 Task: Show the option for the mobile.
Action: Mouse moved to (736, 85)
Screenshot: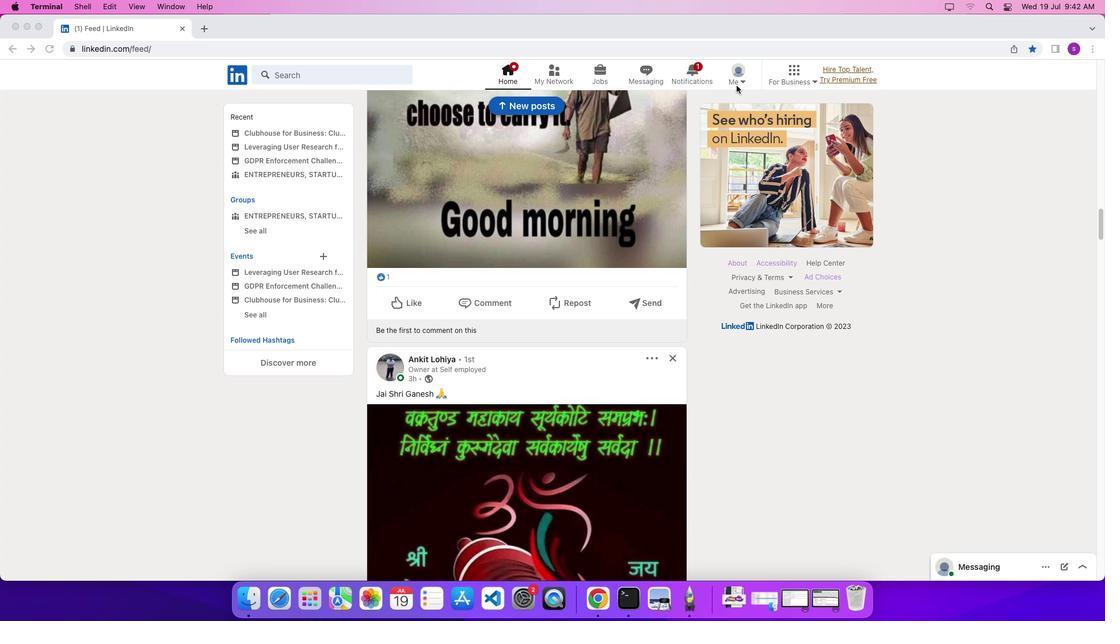 
Action: Mouse pressed left at (736, 85)
Screenshot: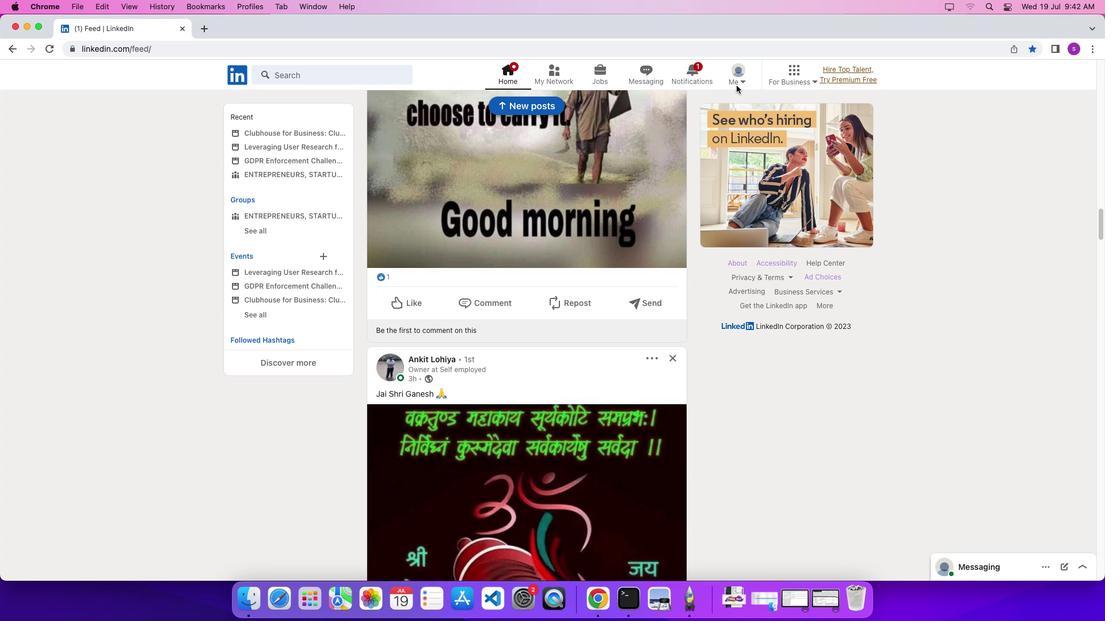 
Action: Mouse moved to (738, 81)
Screenshot: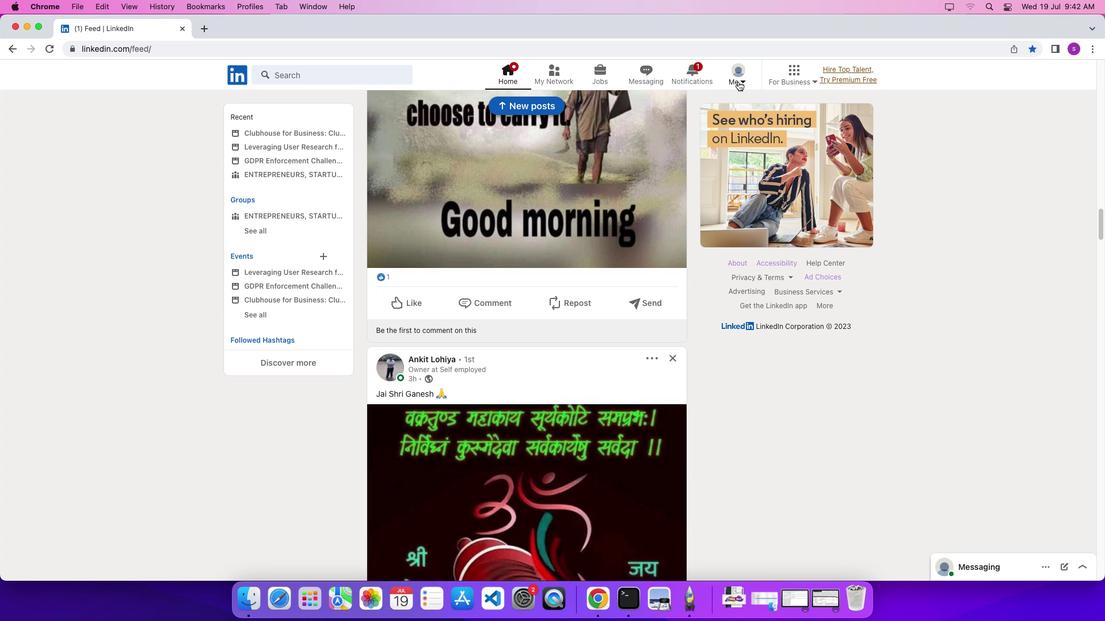 
Action: Mouse pressed left at (738, 81)
Screenshot: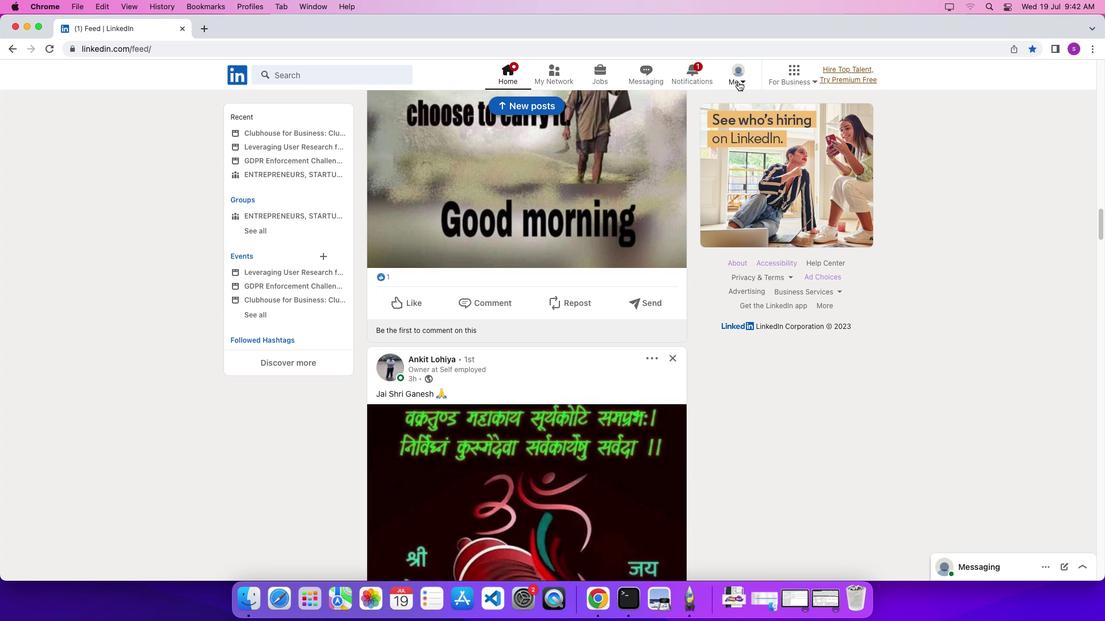 
Action: Mouse moved to (713, 143)
Screenshot: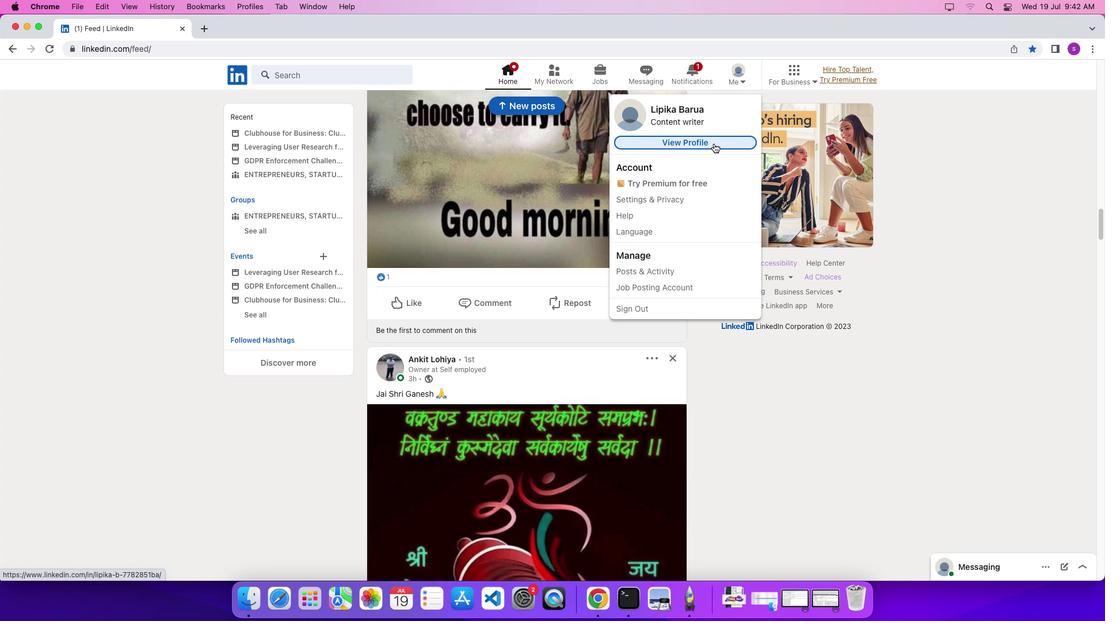 
Action: Mouse pressed left at (713, 143)
Screenshot: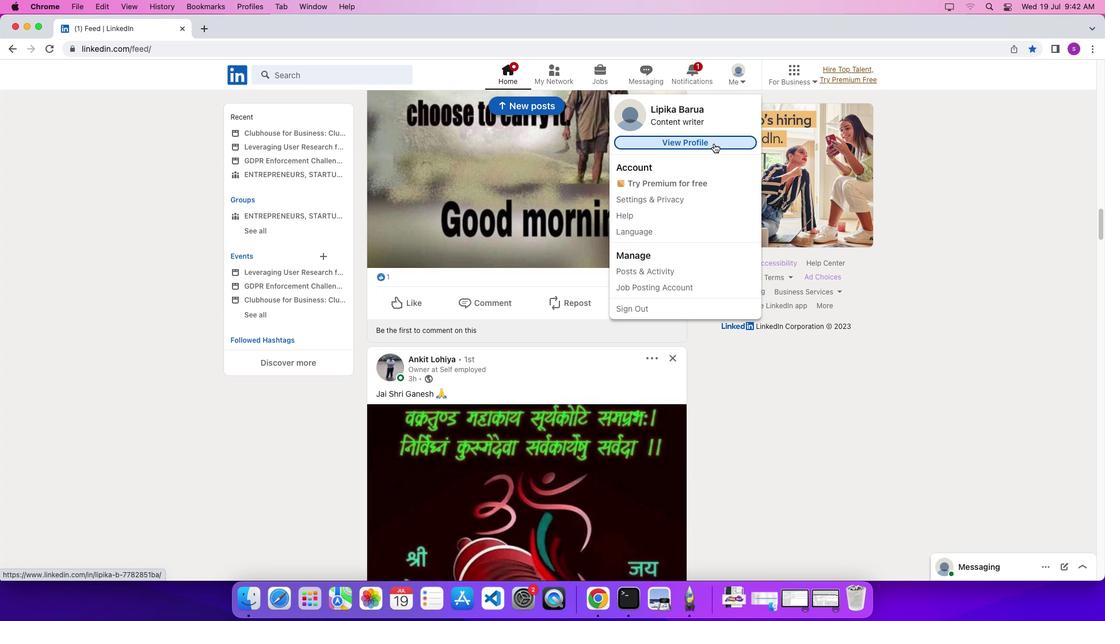 
Action: Mouse moved to (530, 369)
Screenshot: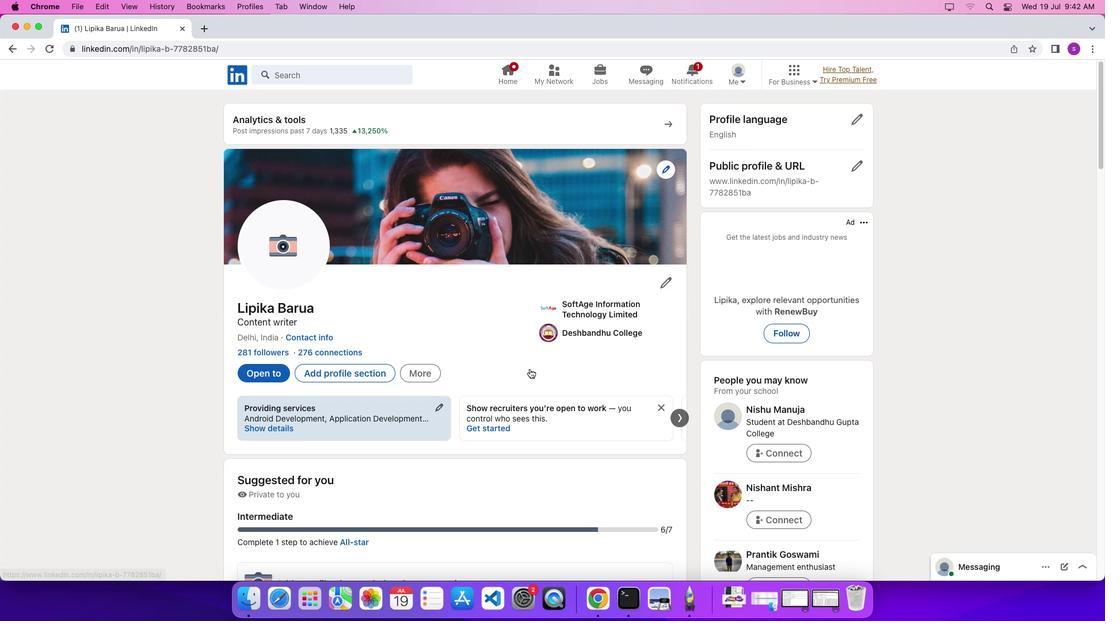 
Action: Mouse scrolled (530, 369) with delta (0, 0)
Screenshot: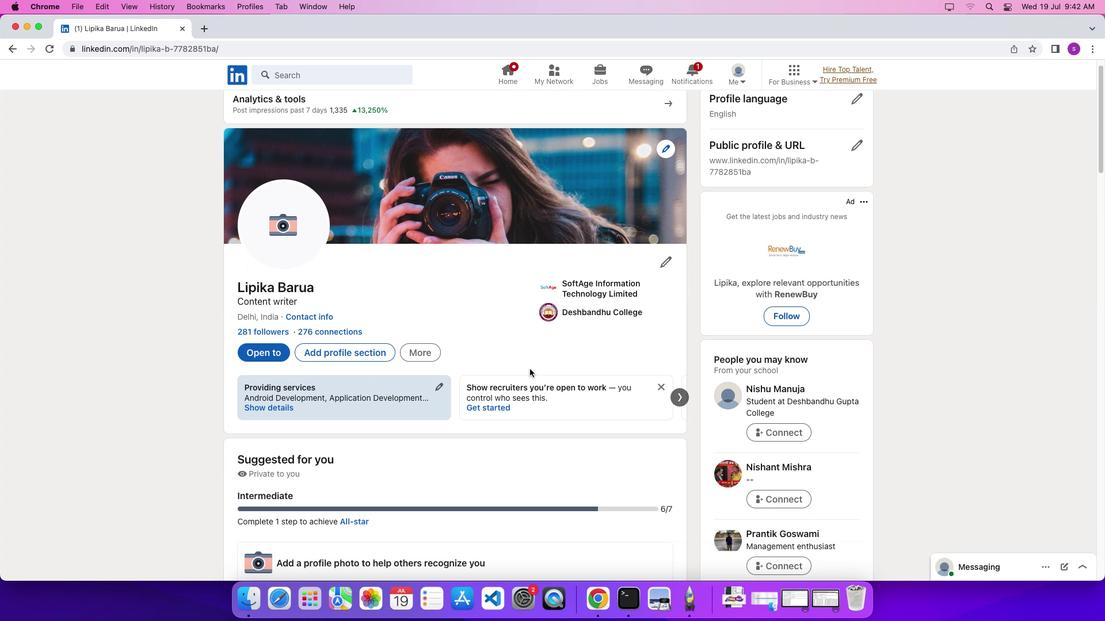 
Action: Mouse scrolled (530, 369) with delta (0, 0)
Screenshot: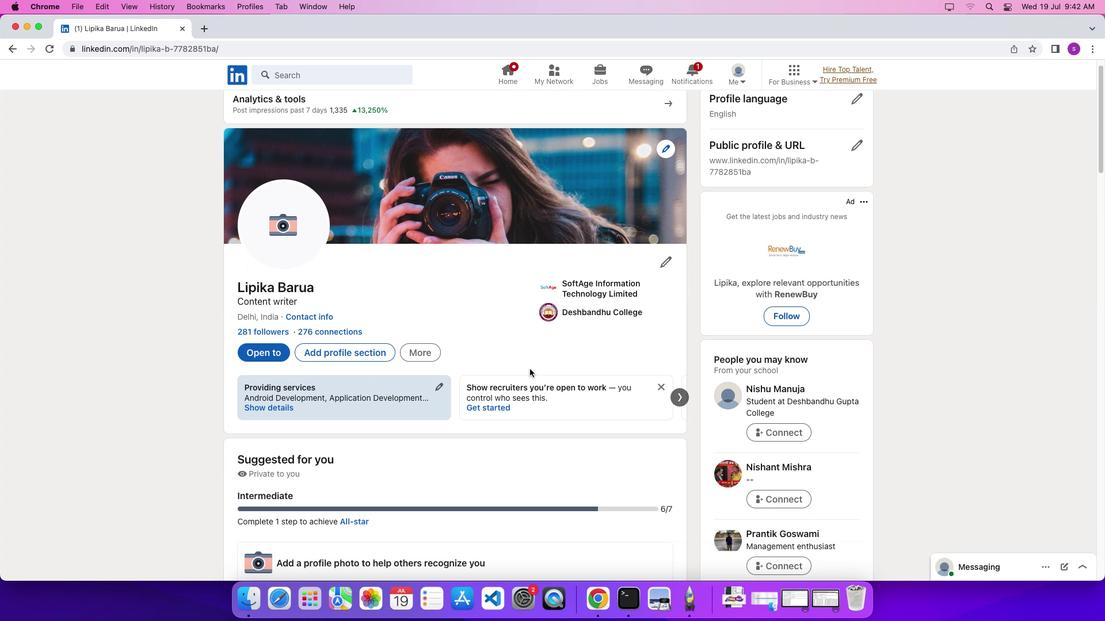 
Action: Mouse scrolled (530, 369) with delta (0, -4)
Screenshot: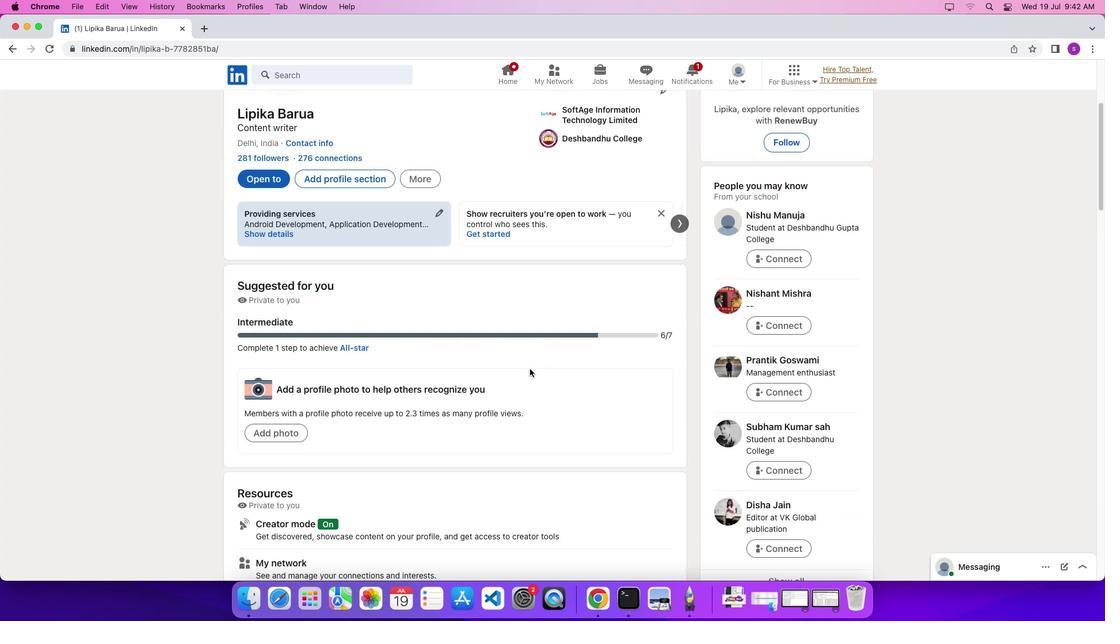 
Action: Mouse scrolled (530, 369) with delta (0, -5)
Screenshot: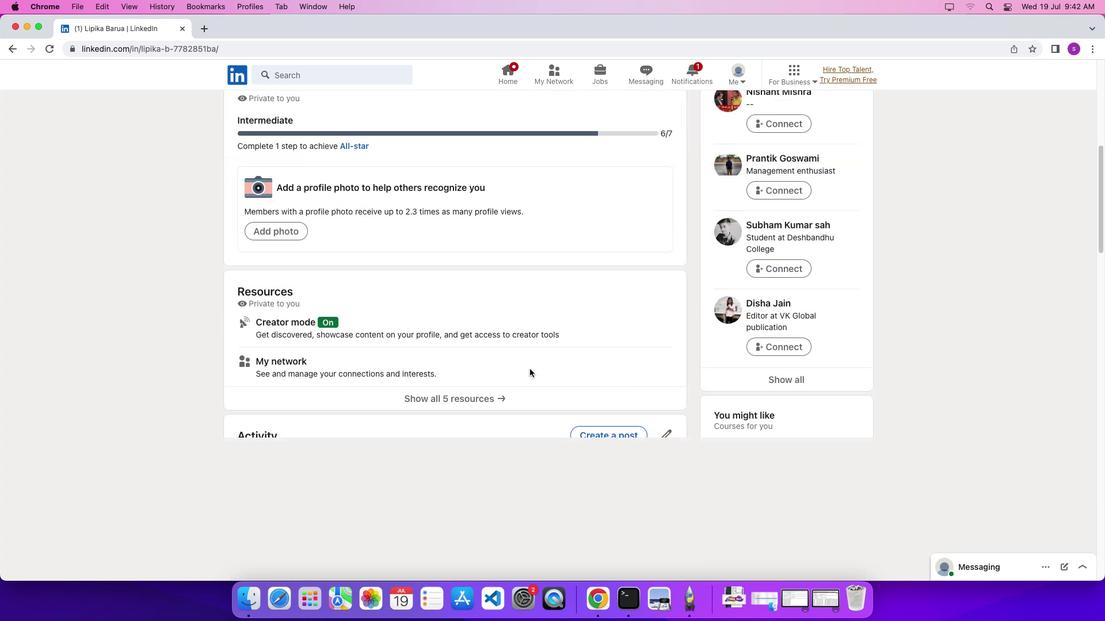 
Action: Mouse scrolled (530, 369) with delta (0, 0)
Screenshot: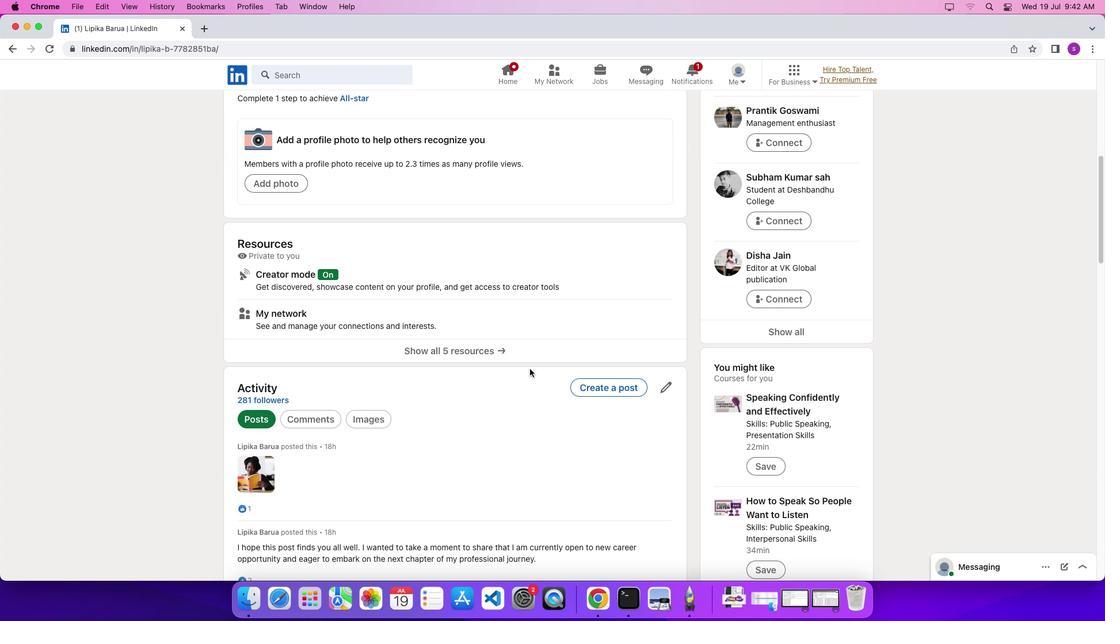 
Action: Mouse scrolled (530, 369) with delta (0, 0)
Screenshot: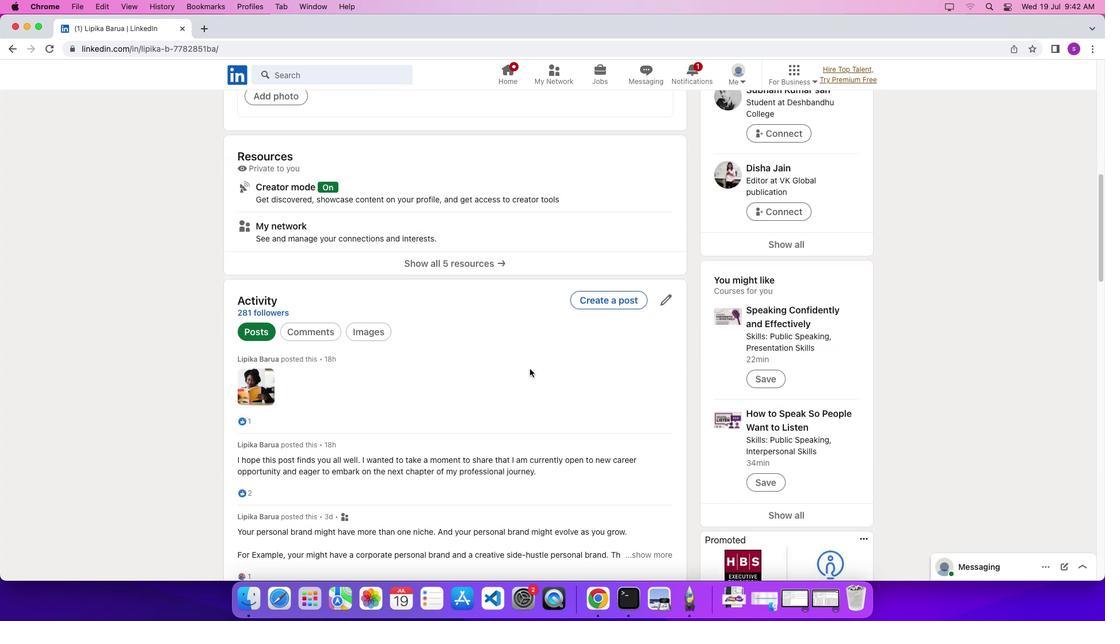 
Action: Mouse scrolled (530, 369) with delta (0, -4)
Screenshot: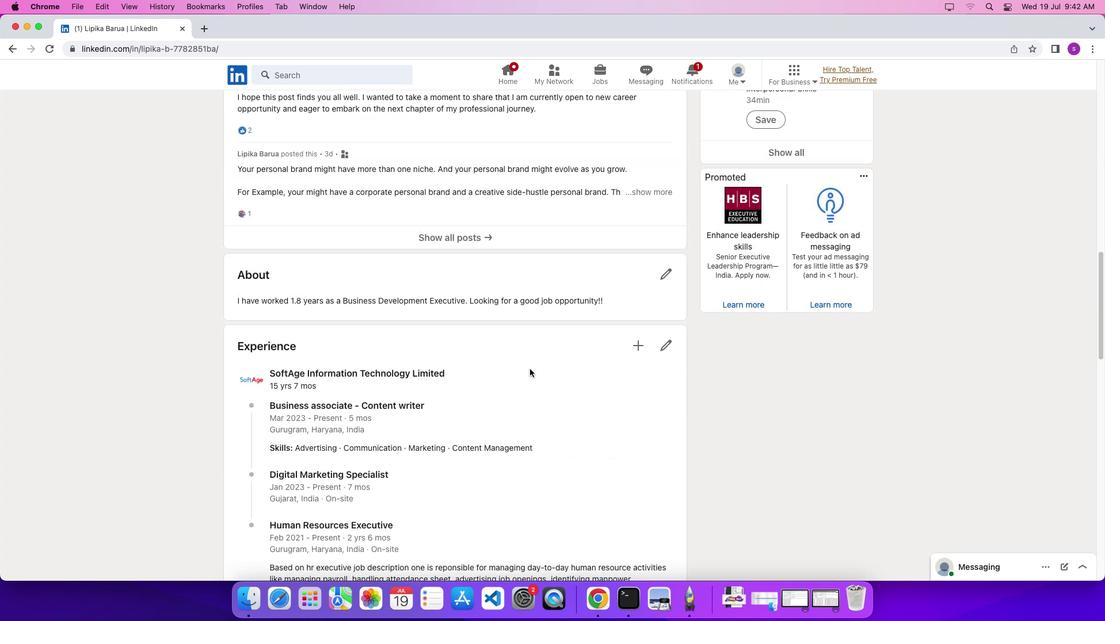
Action: Mouse scrolled (530, 369) with delta (0, -6)
Screenshot: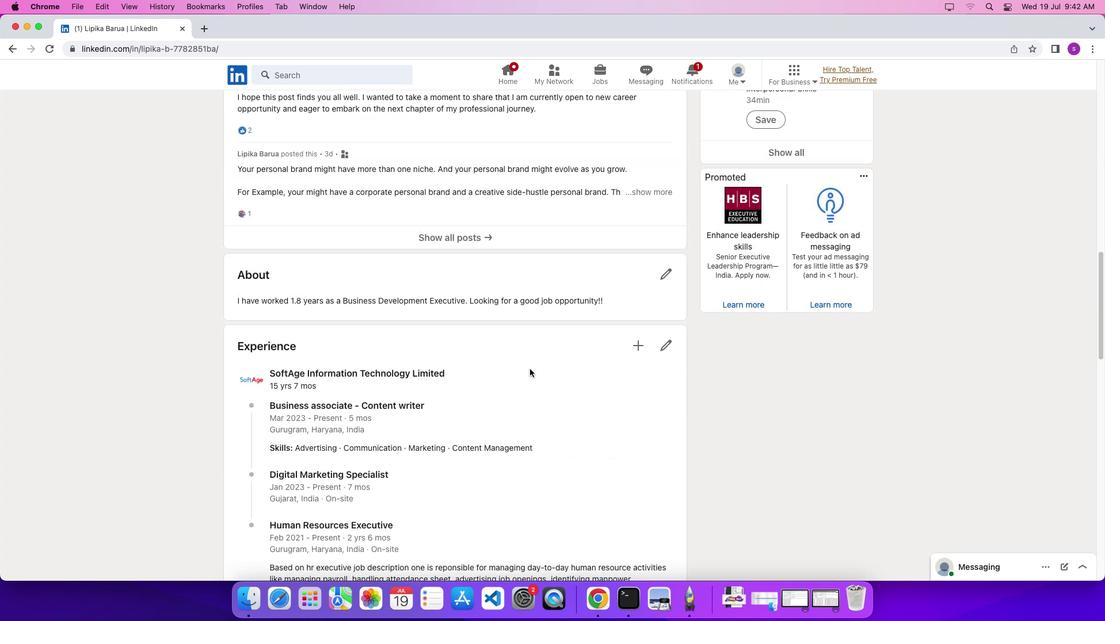 
Action: Mouse scrolled (530, 369) with delta (0, 0)
Screenshot: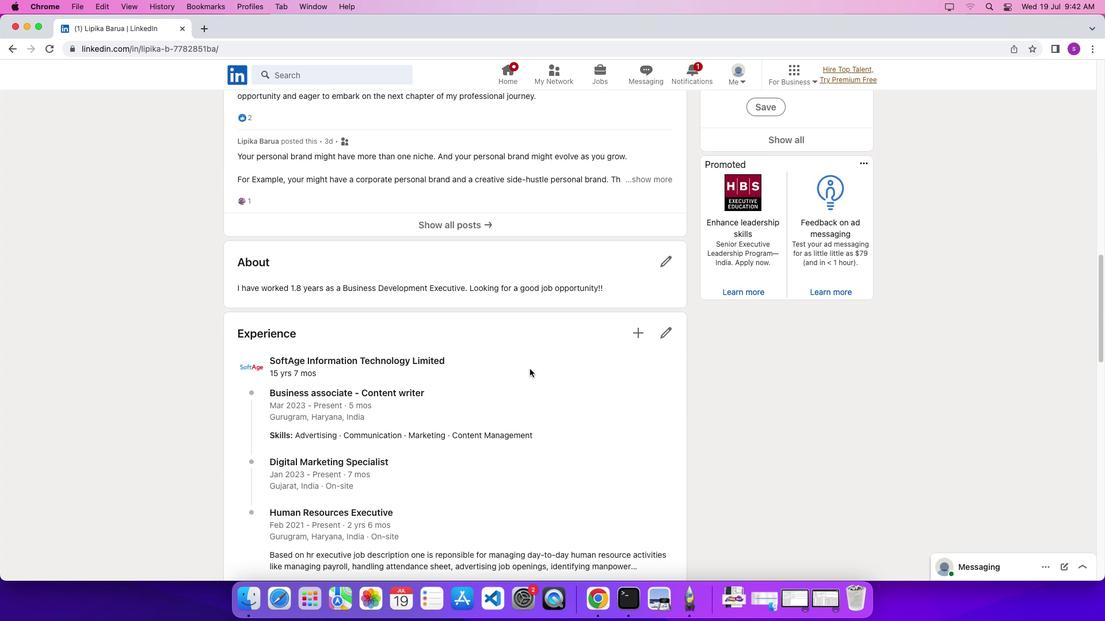 
Action: Mouse scrolled (530, 369) with delta (0, 0)
Screenshot: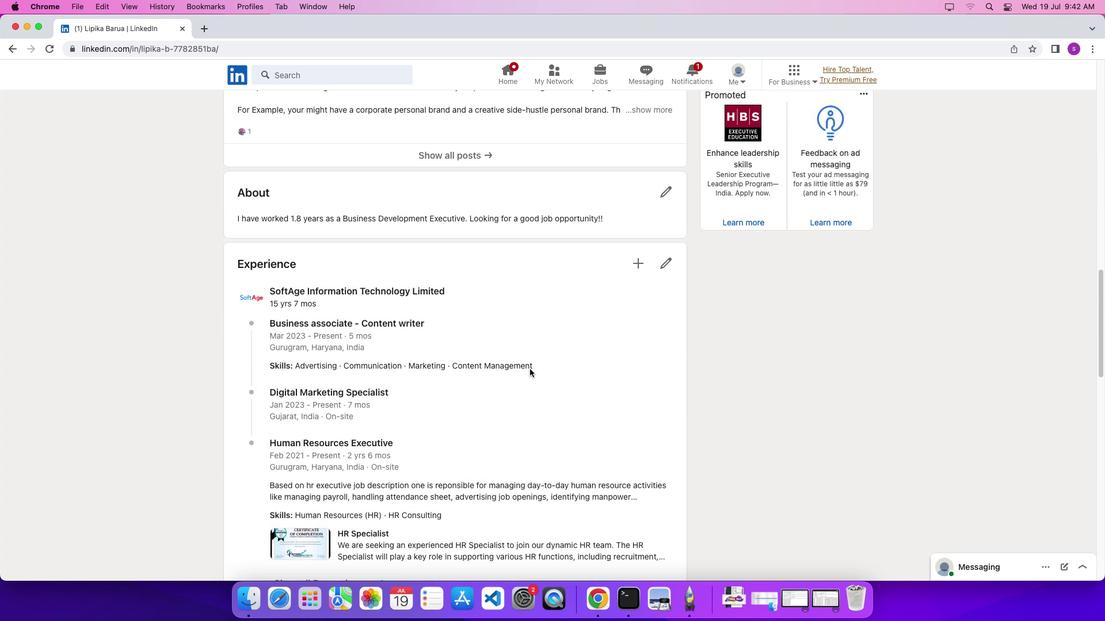 
Action: Mouse scrolled (530, 369) with delta (0, -3)
Screenshot: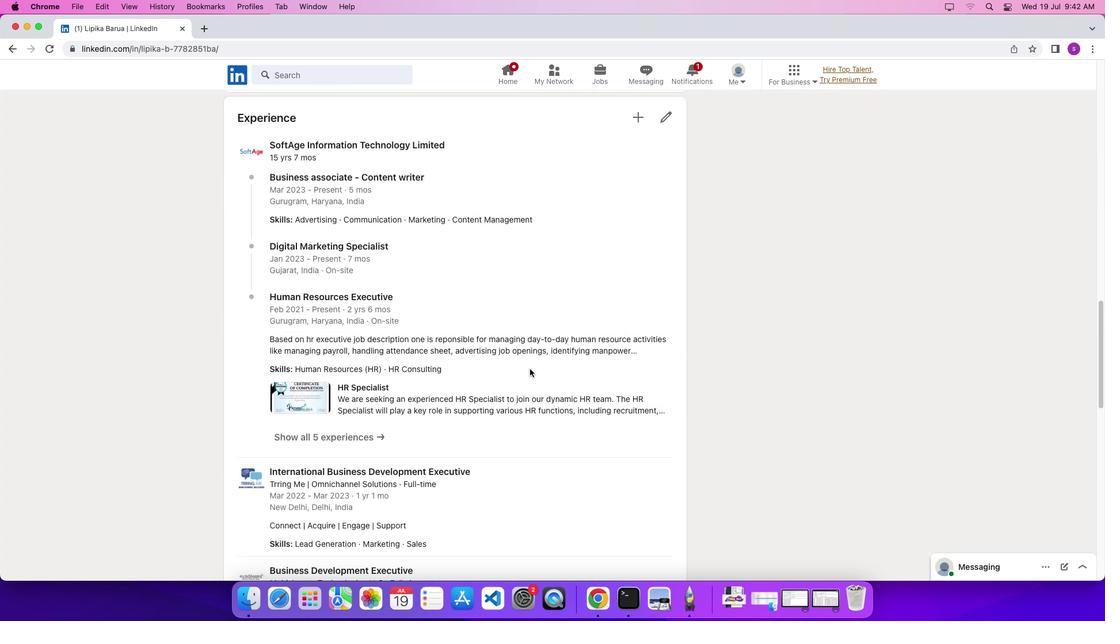 
Action: Mouse scrolled (530, 369) with delta (0, -5)
Screenshot: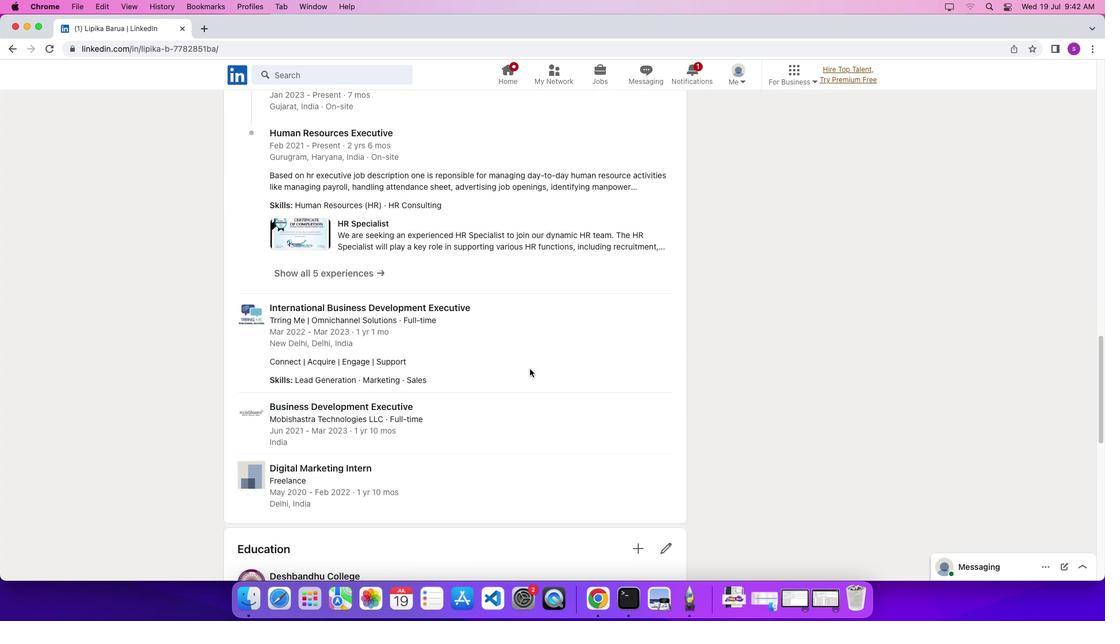 
Action: Mouse scrolled (530, 369) with delta (0, 0)
Screenshot: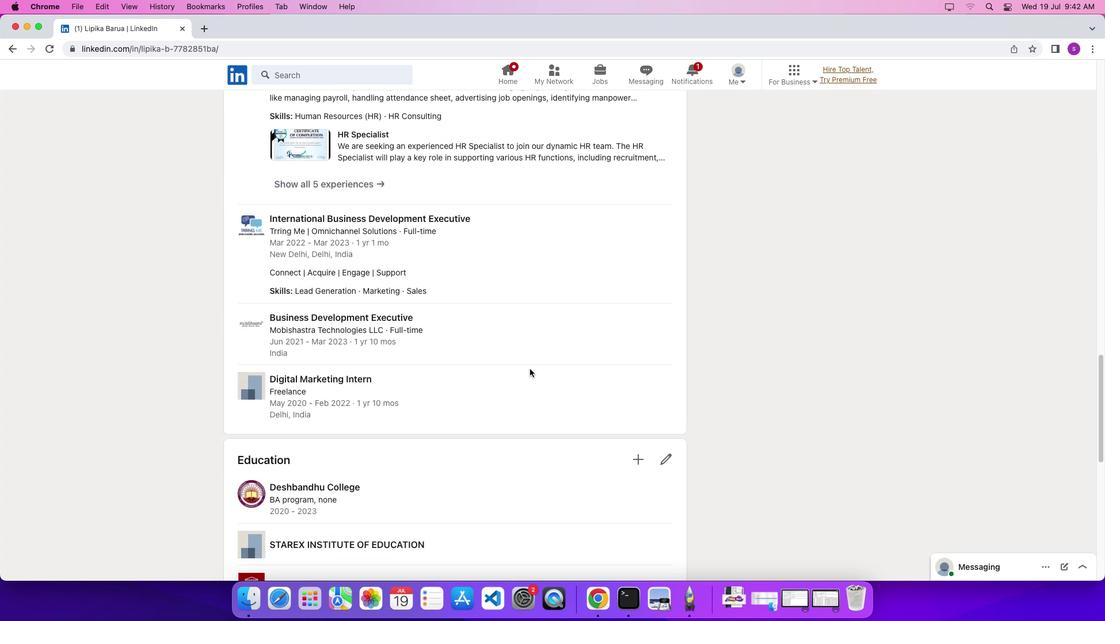 
Action: Mouse scrolled (530, 369) with delta (0, 0)
Screenshot: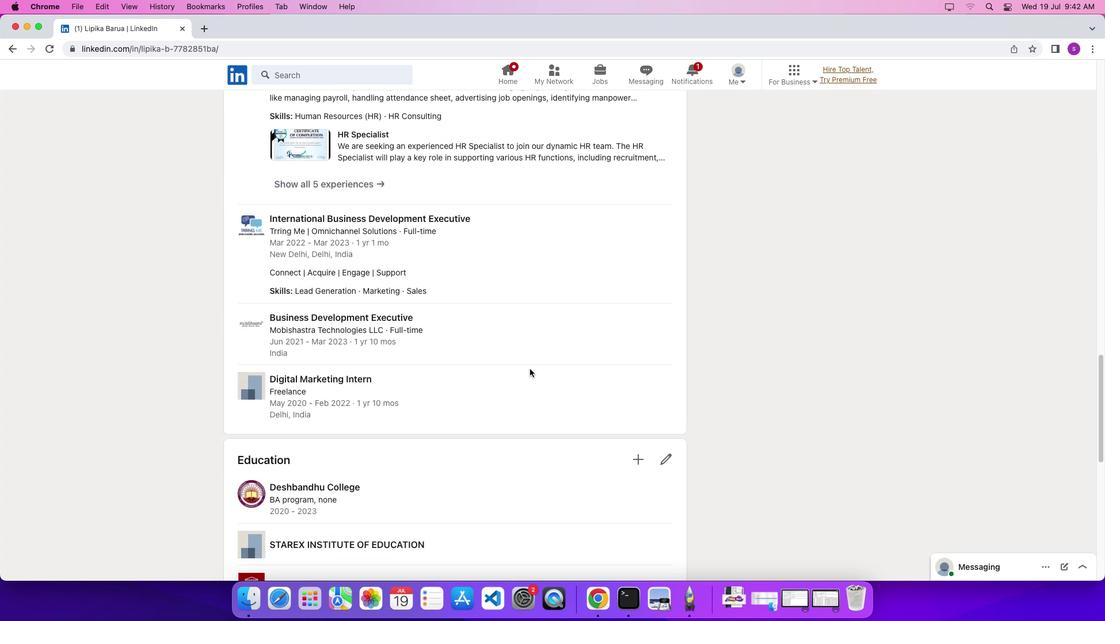 
Action: Mouse scrolled (530, 369) with delta (0, -4)
Screenshot: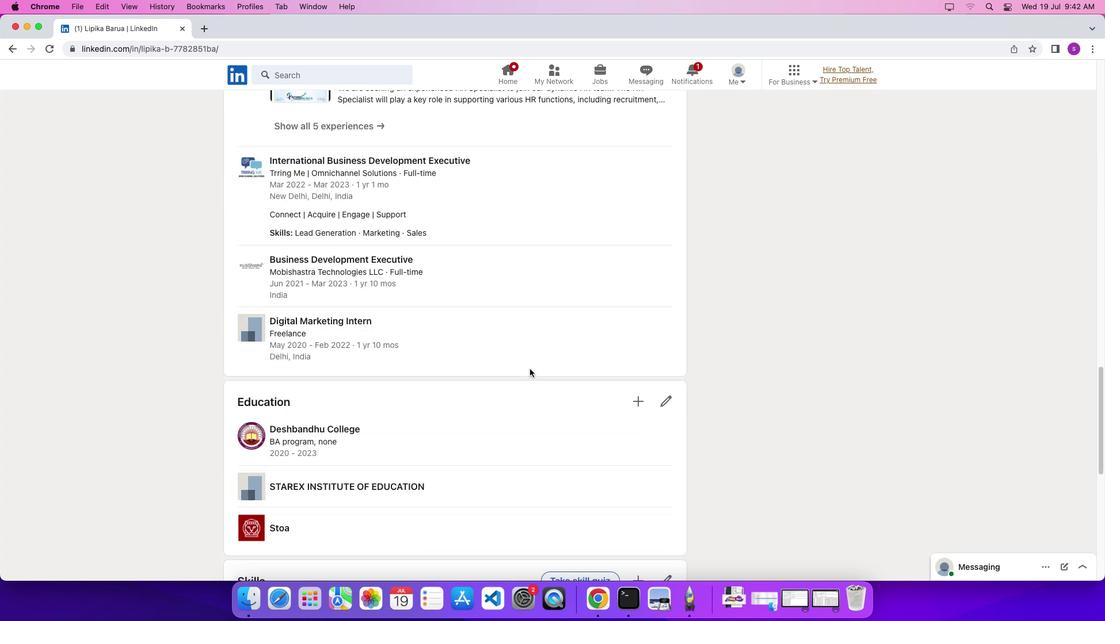 
Action: Mouse scrolled (530, 369) with delta (0, -6)
Screenshot: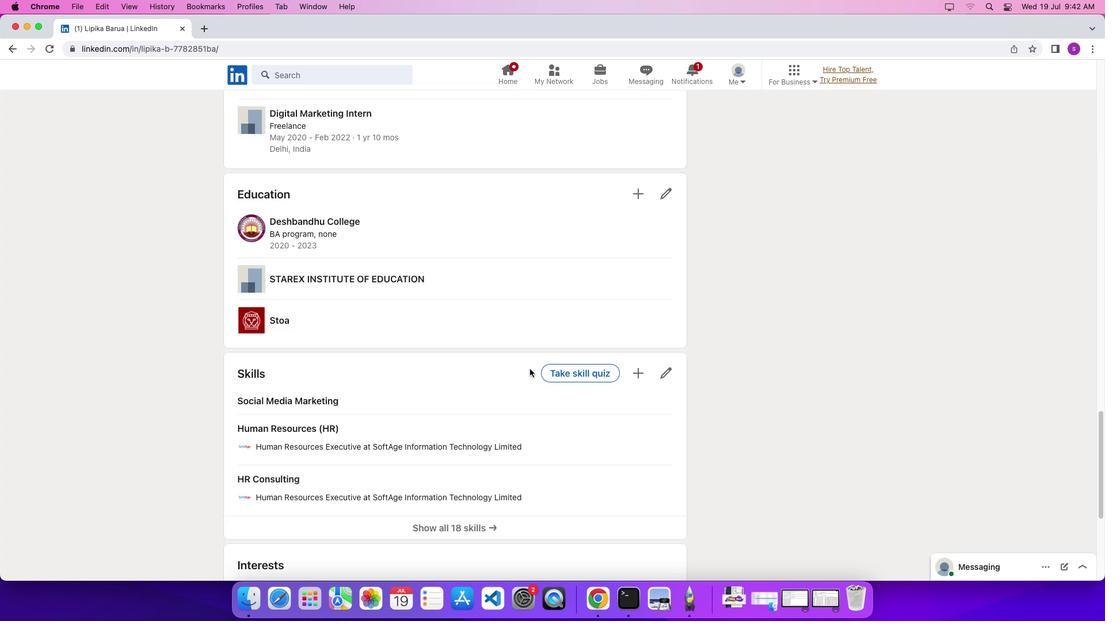 
Action: Mouse scrolled (530, 369) with delta (0, 0)
Screenshot: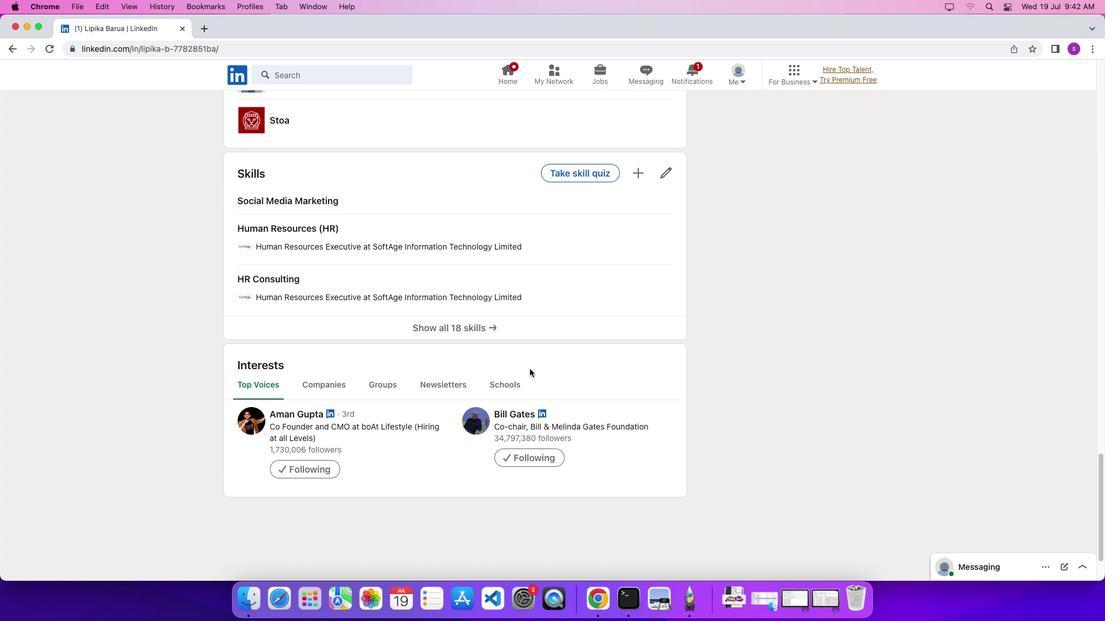 
Action: Mouse scrolled (530, 369) with delta (0, 0)
Screenshot: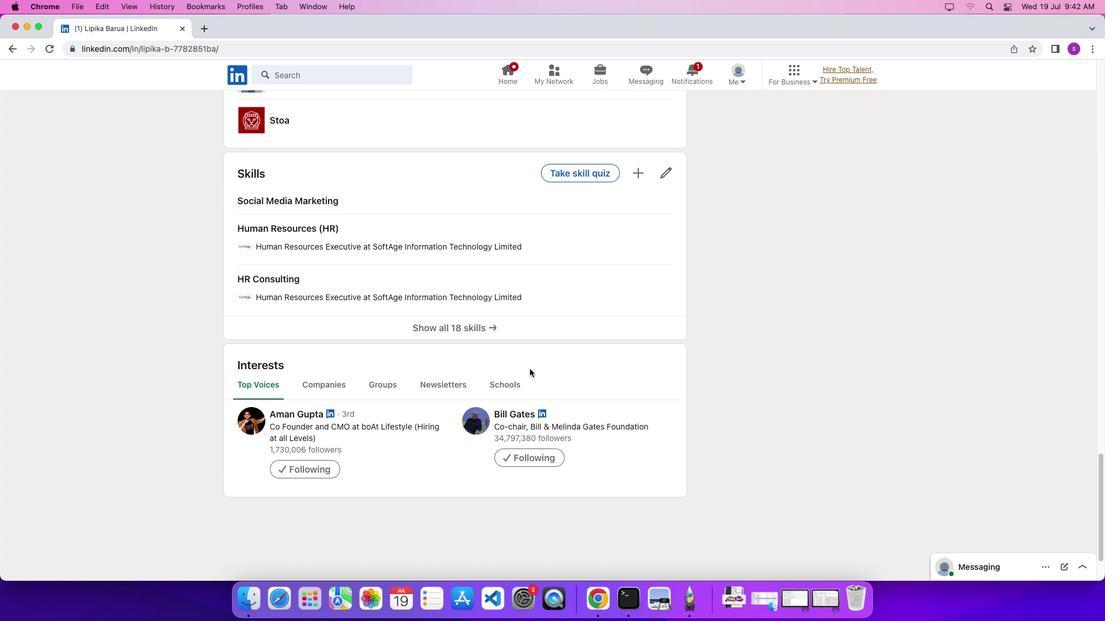 
Action: Mouse scrolled (530, 369) with delta (0, -4)
Screenshot: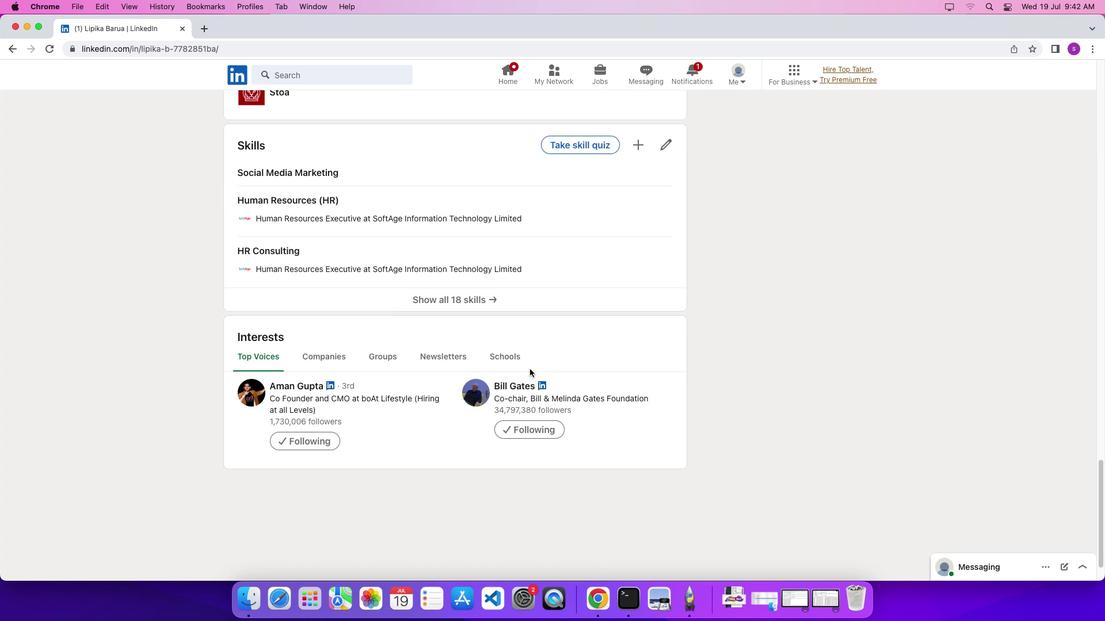 
Action: Mouse scrolled (530, 369) with delta (0, 0)
Screenshot: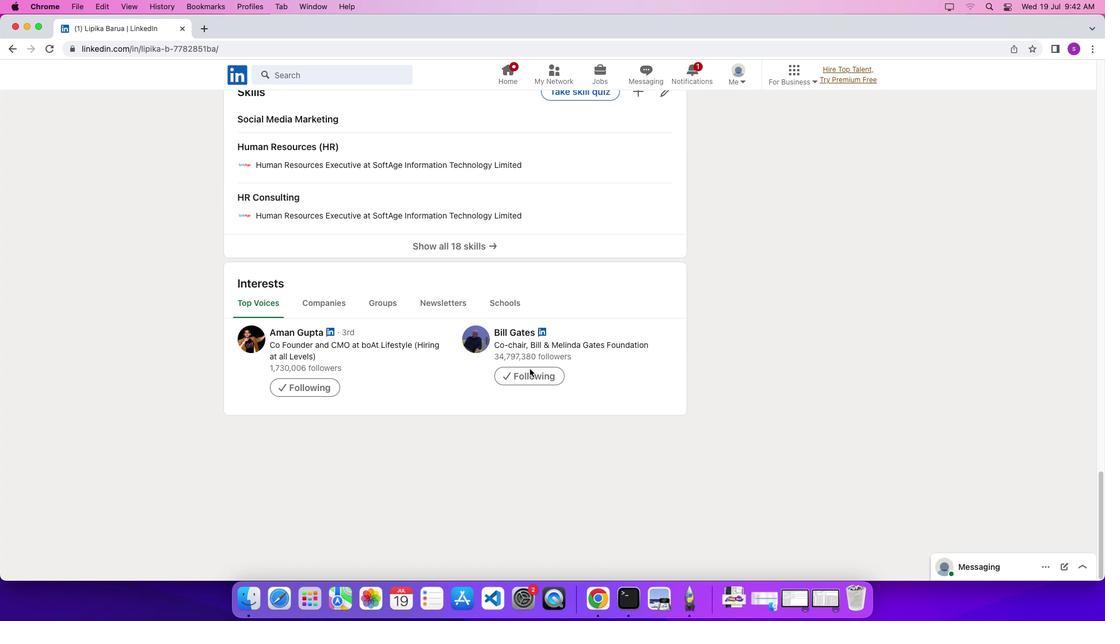 
Action: Mouse scrolled (530, 369) with delta (0, 0)
Screenshot: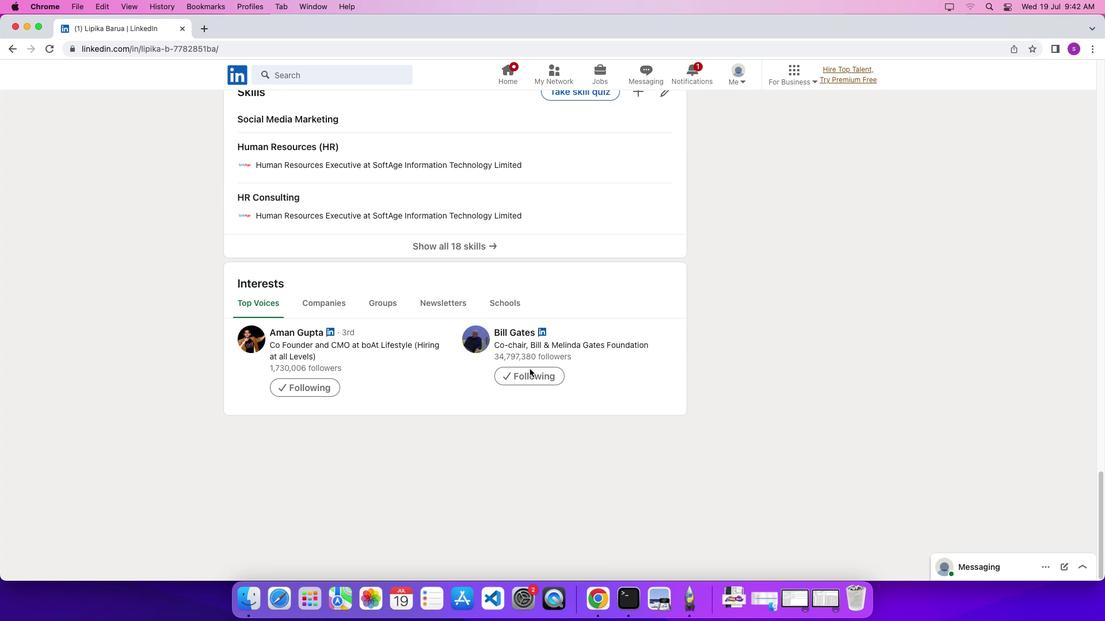 
Action: Mouse scrolled (530, 369) with delta (0, -4)
Screenshot: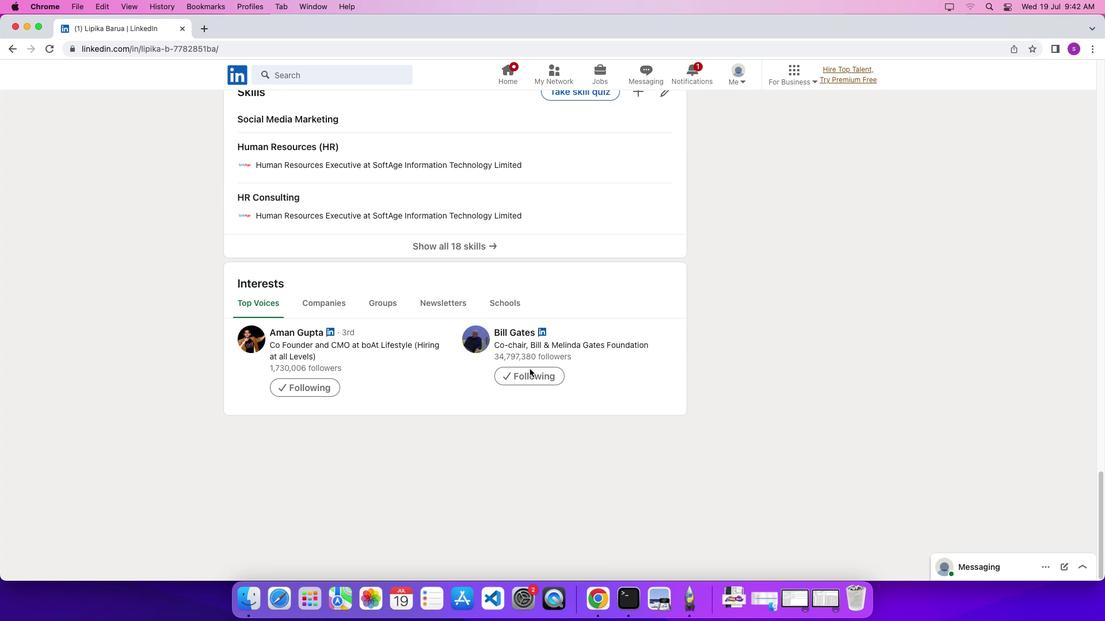 
Action: Mouse scrolled (530, 369) with delta (0, 0)
Screenshot: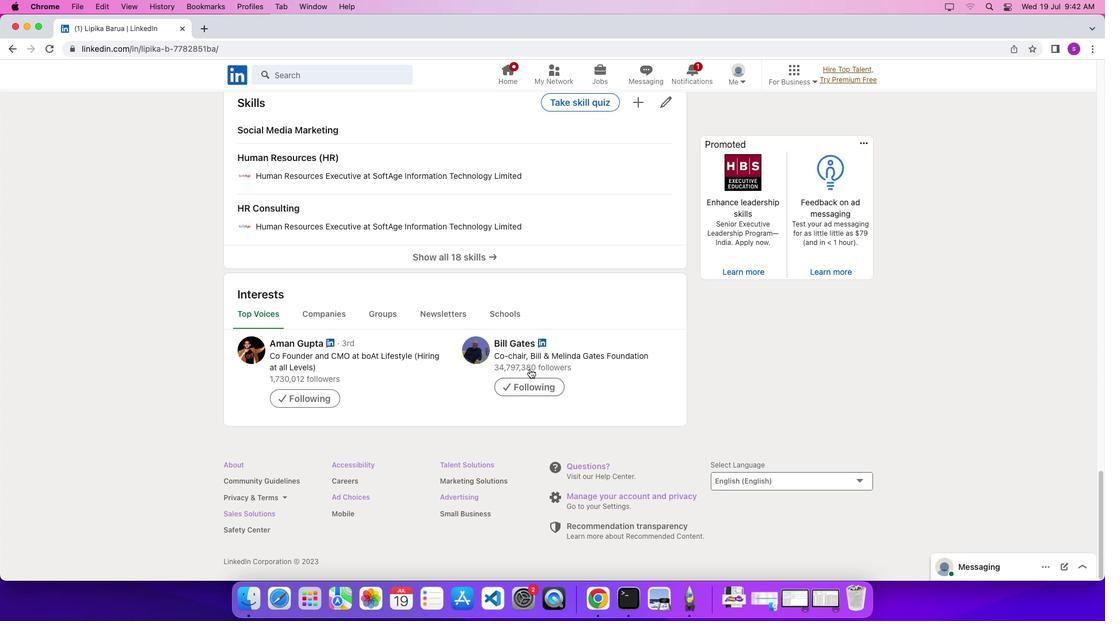 
Action: Mouse scrolled (530, 369) with delta (0, 0)
Screenshot: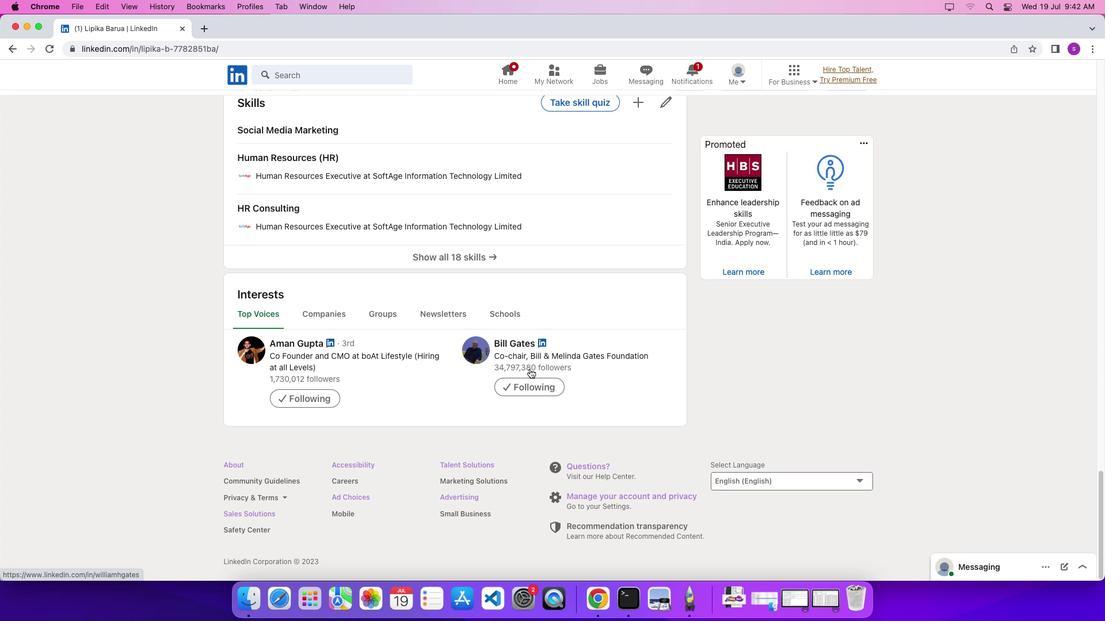 
Action: Mouse scrolled (530, 369) with delta (0, -1)
Screenshot: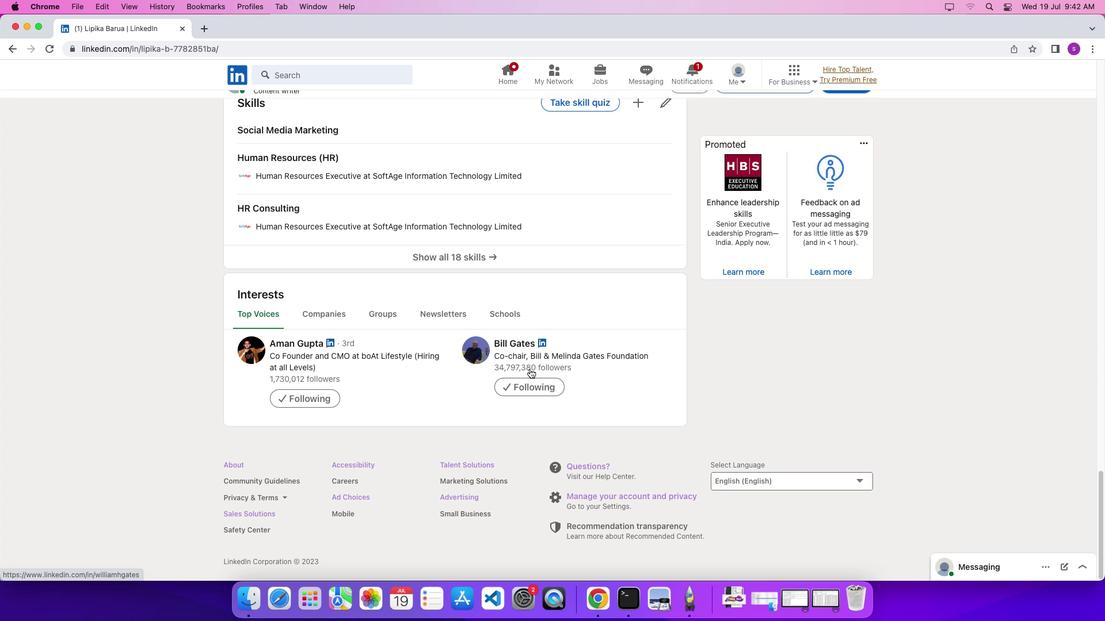 
Action: Mouse moved to (337, 513)
Screenshot: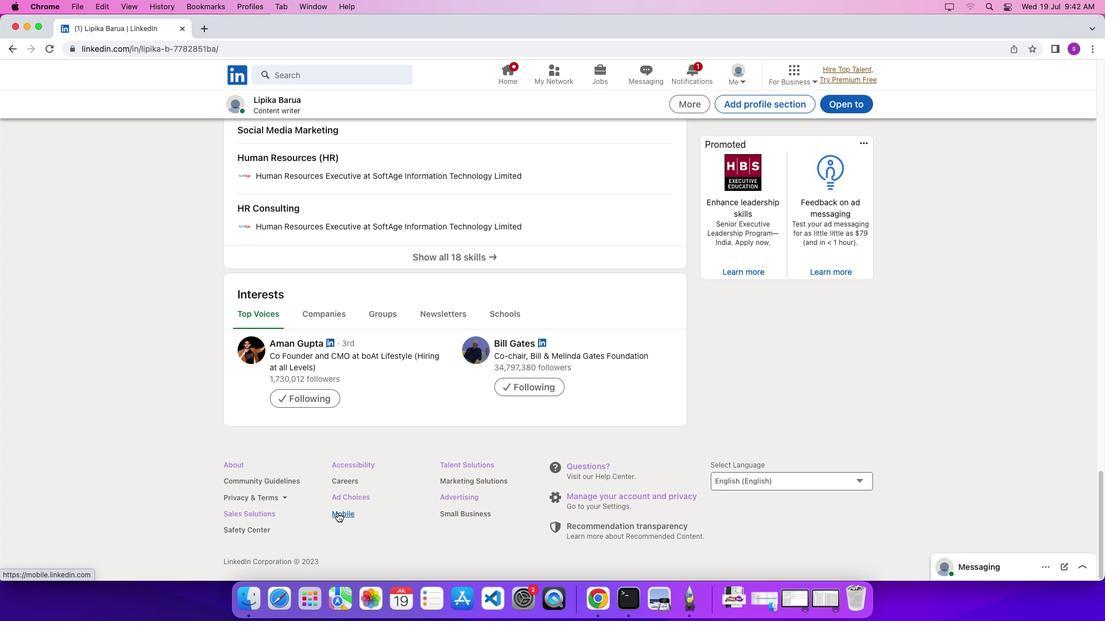 
Action: Mouse pressed left at (337, 513)
Screenshot: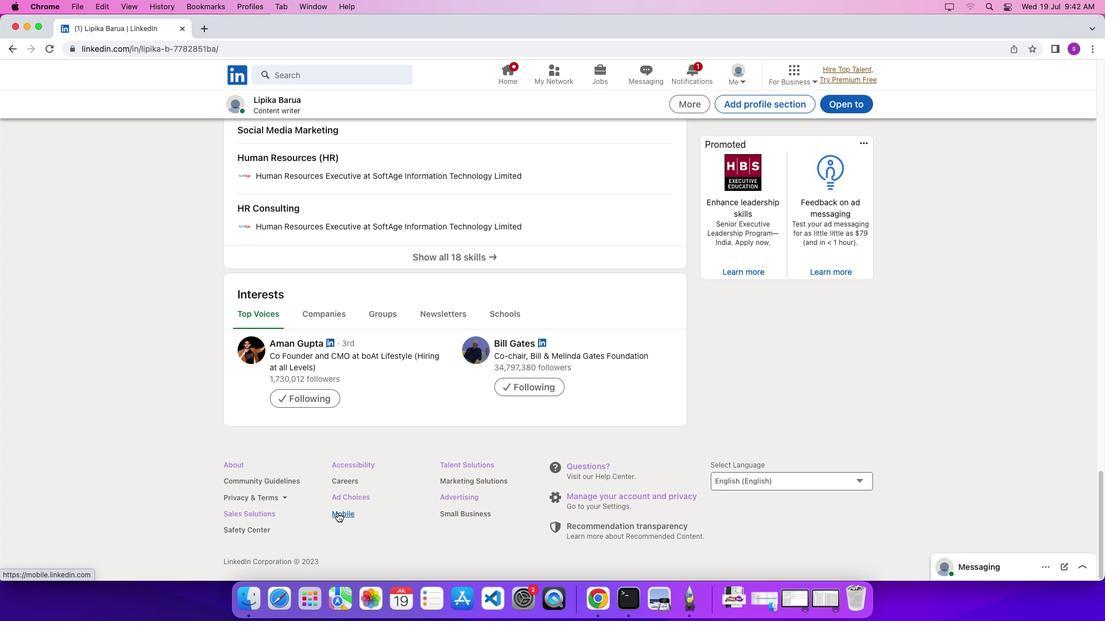 
Action: Mouse moved to (366, 488)
Screenshot: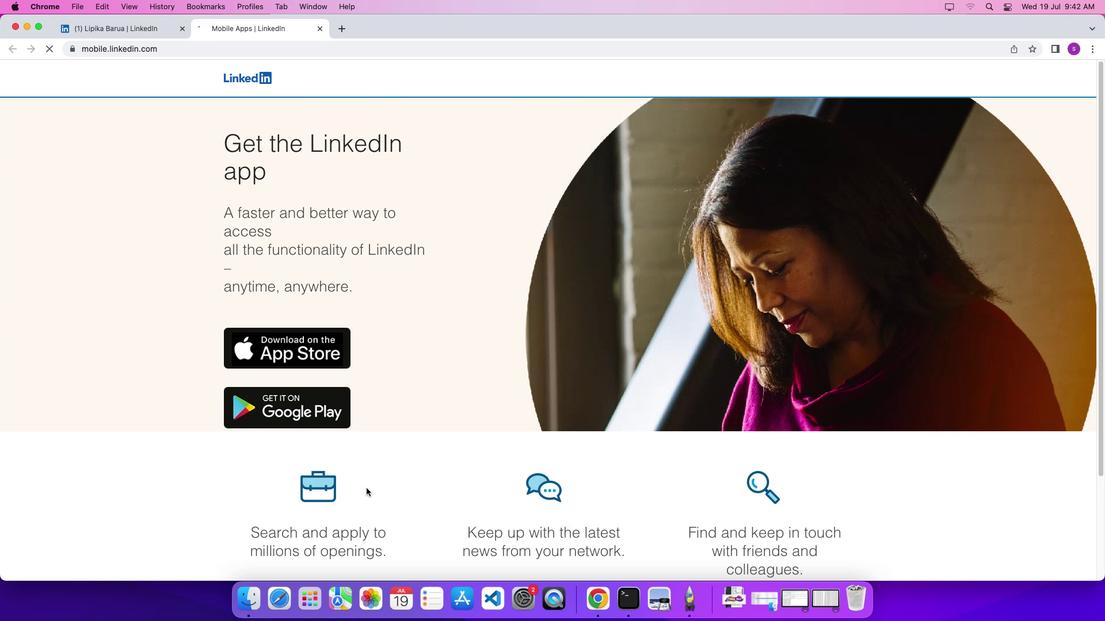 
Action: Mouse scrolled (366, 488) with delta (0, 0)
Screenshot: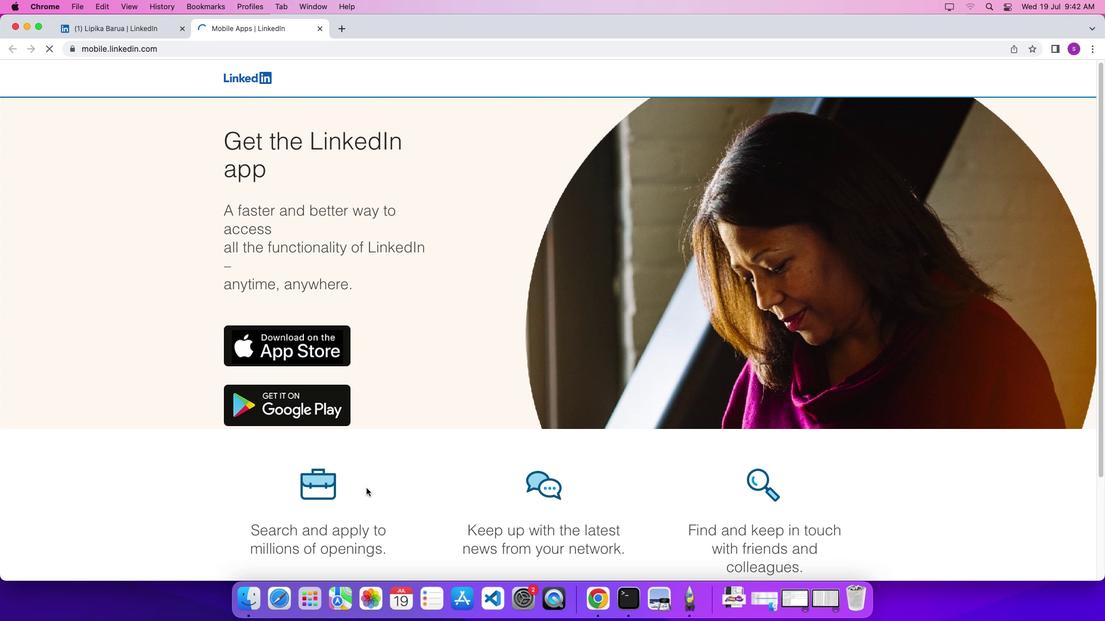 
Action: Mouse scrolled (366, 488) with delta (0, 0)
Screenshot: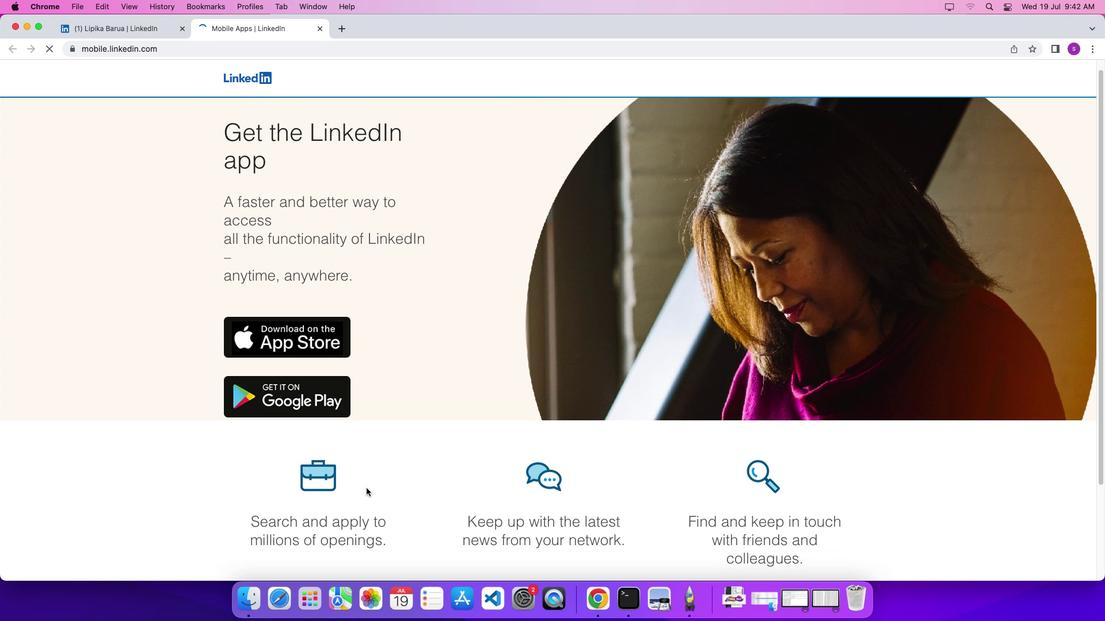 
Action: Mouse scrolled (366, 488) with delta (0, -3)
Screenshot: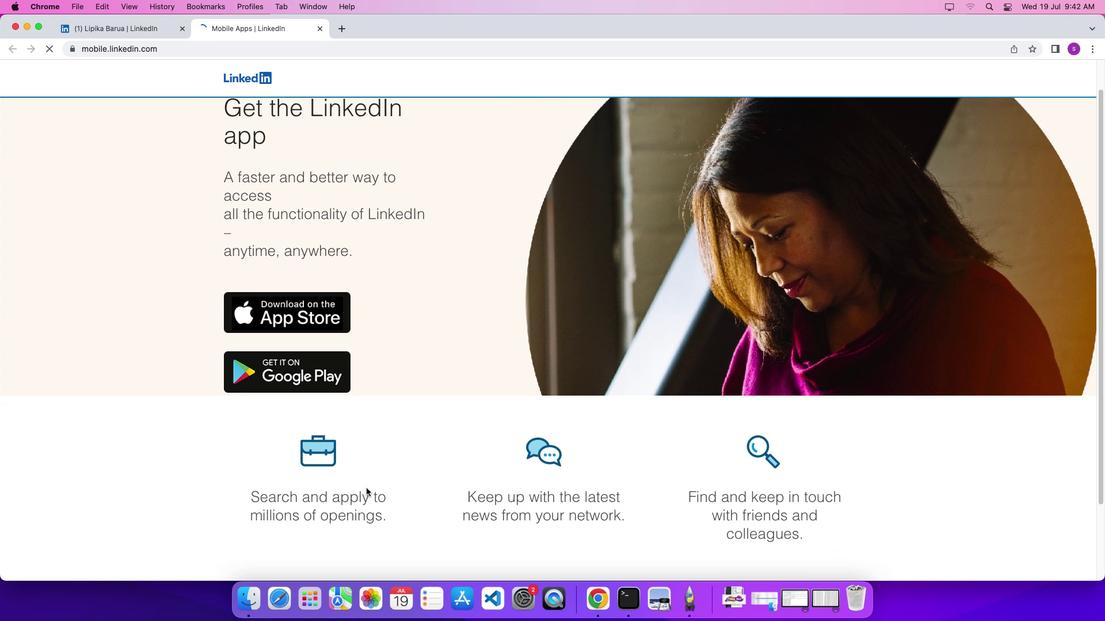 
Action: Mouse scrolled (366, 488) with delta (0, -4)
Screenshot: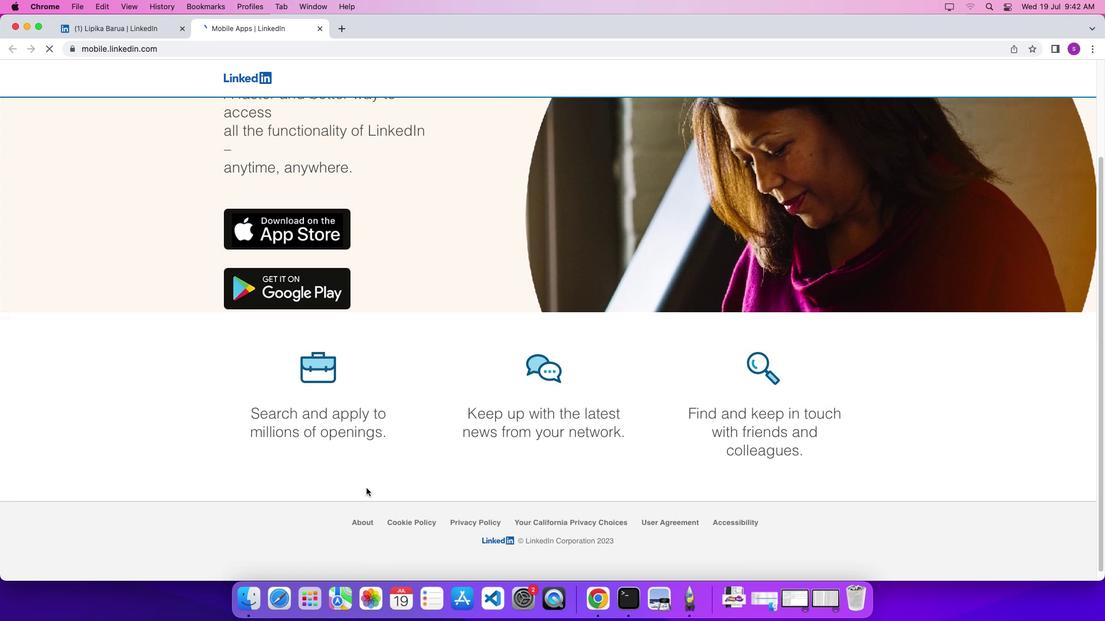 
Action: Mouse scrolled (366, 488) with delta (0, 0)
Screenshot: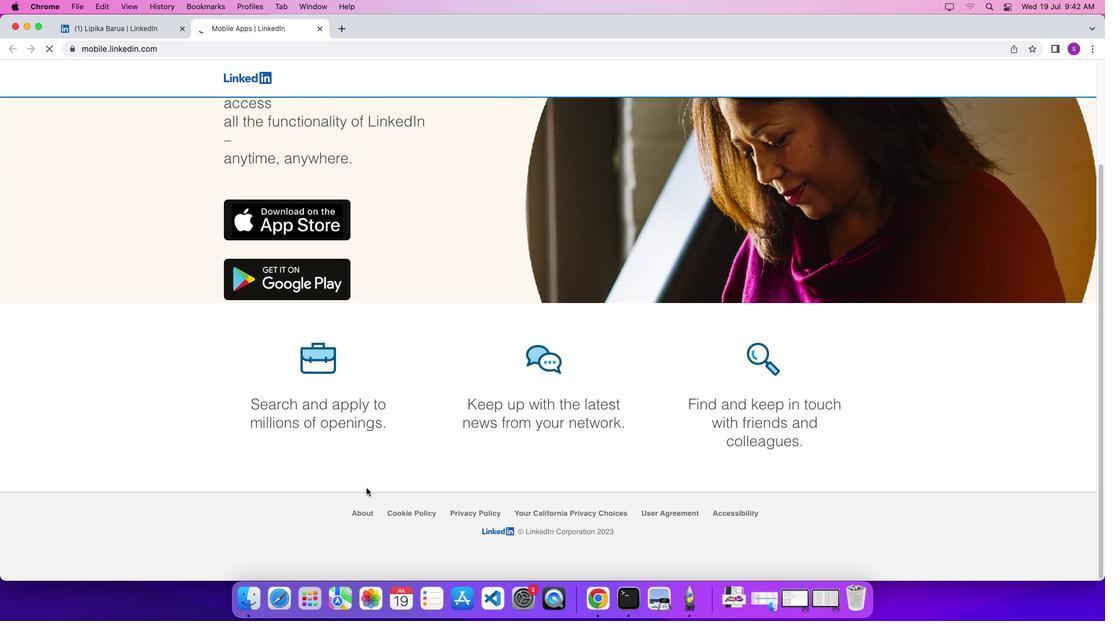 
Action: Mouse scrolled (366, 488) with delta (0, 0)
Screenshot: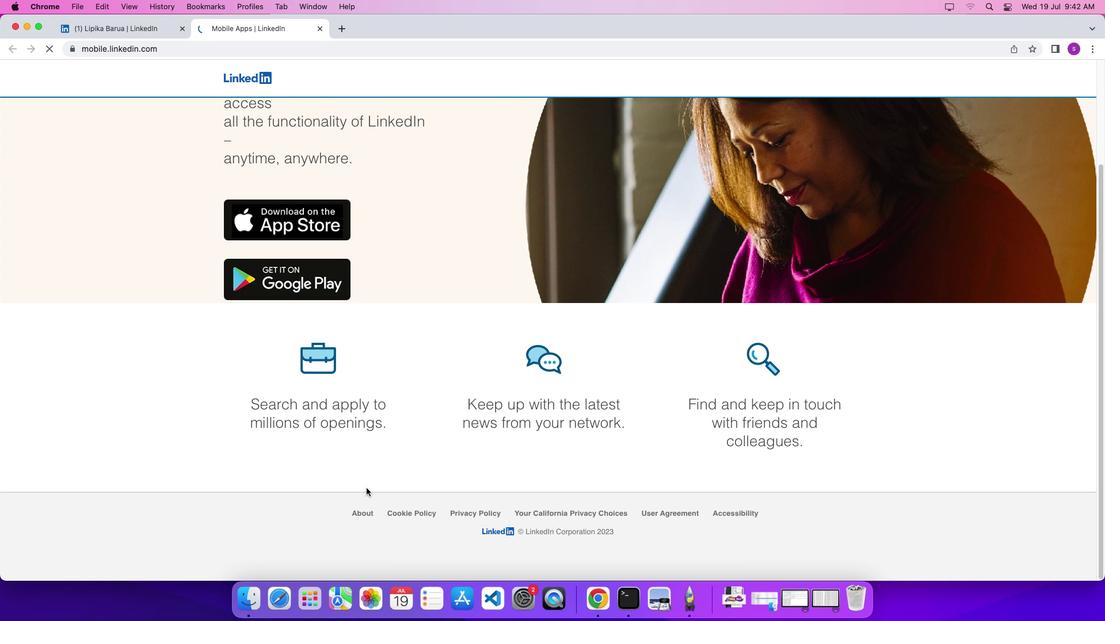 
Action: Mouse scrolled (366, 488) with delta (0, -1)
Screenshot: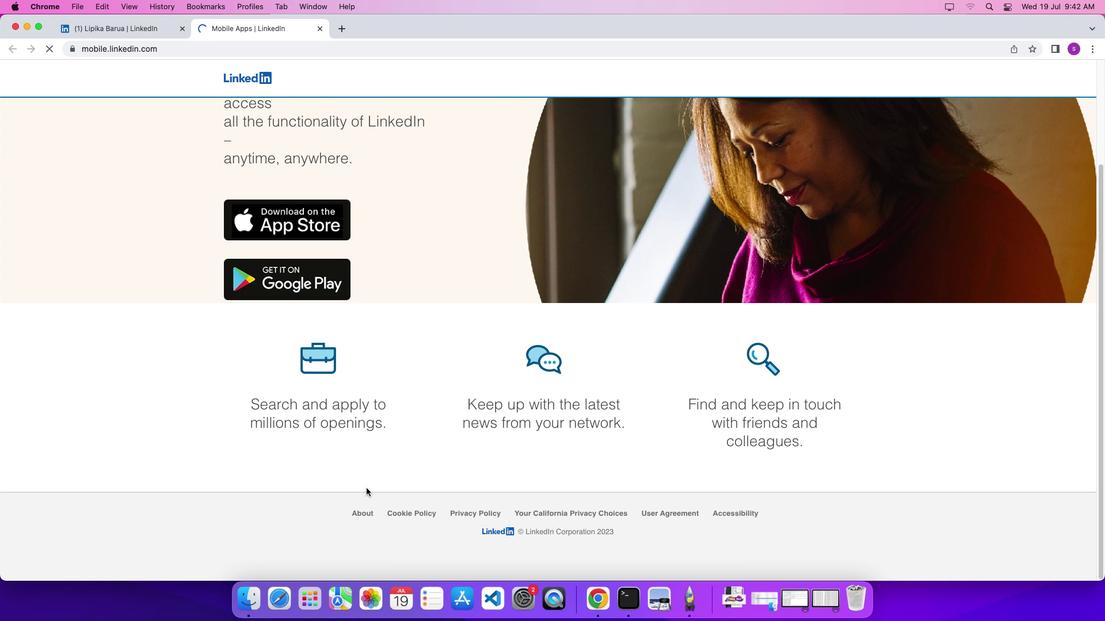 
Action: Mouse scrolled (366, 488) with delta (0, 0)
Screenshot: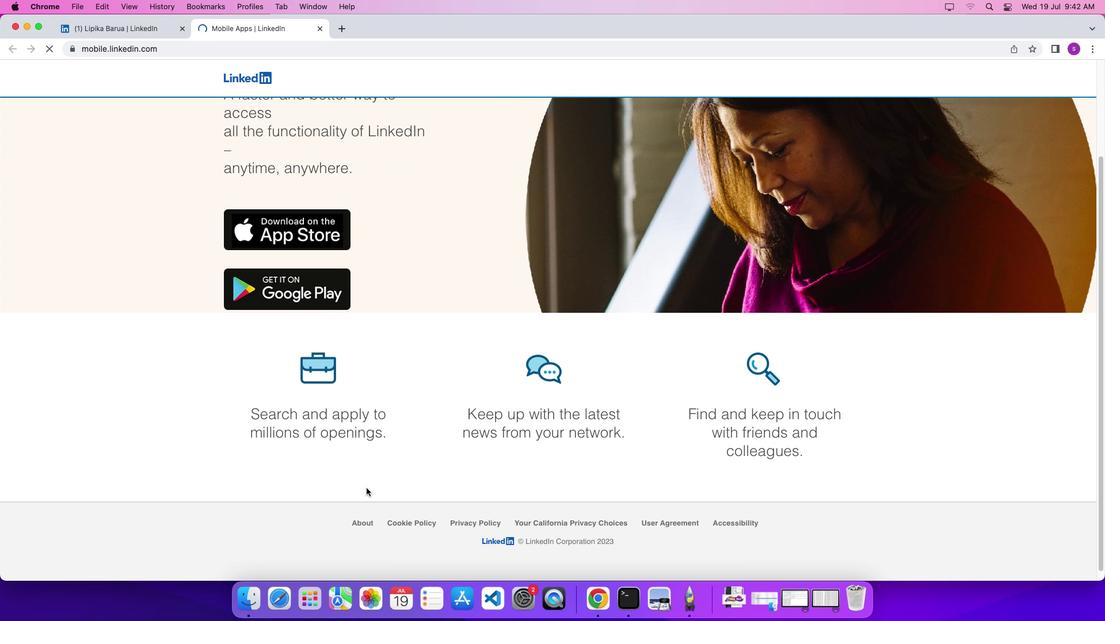 
Action: Mouse scrolled (366, 488) with delta (0, 1)
Screenshot: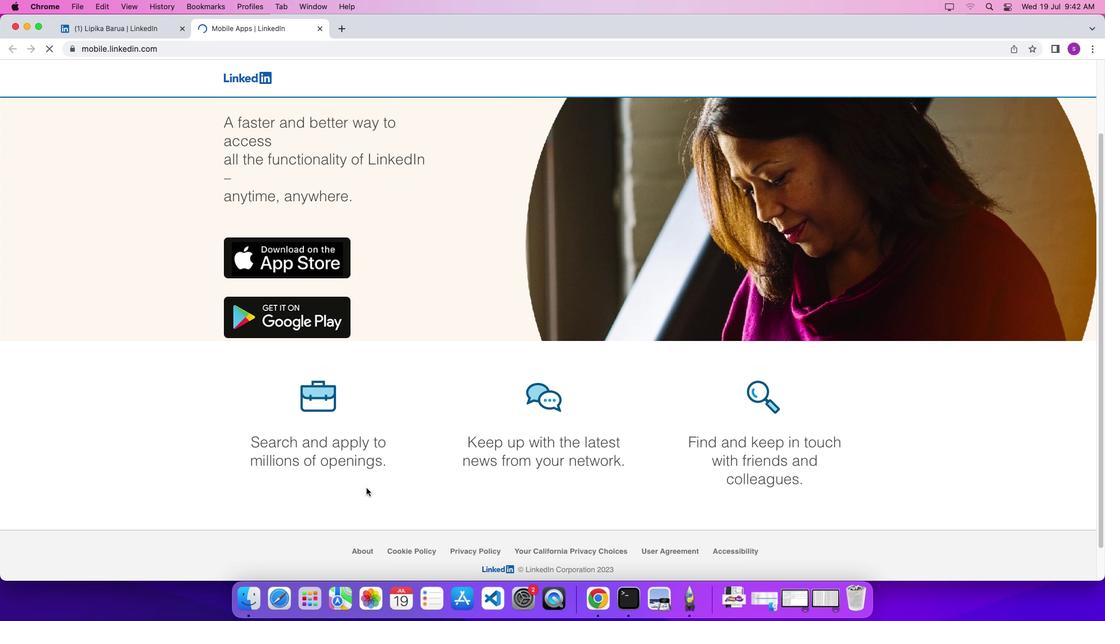 
Action: Mouse scrolled (366, 488) with delta (0, 5)
Screenshot: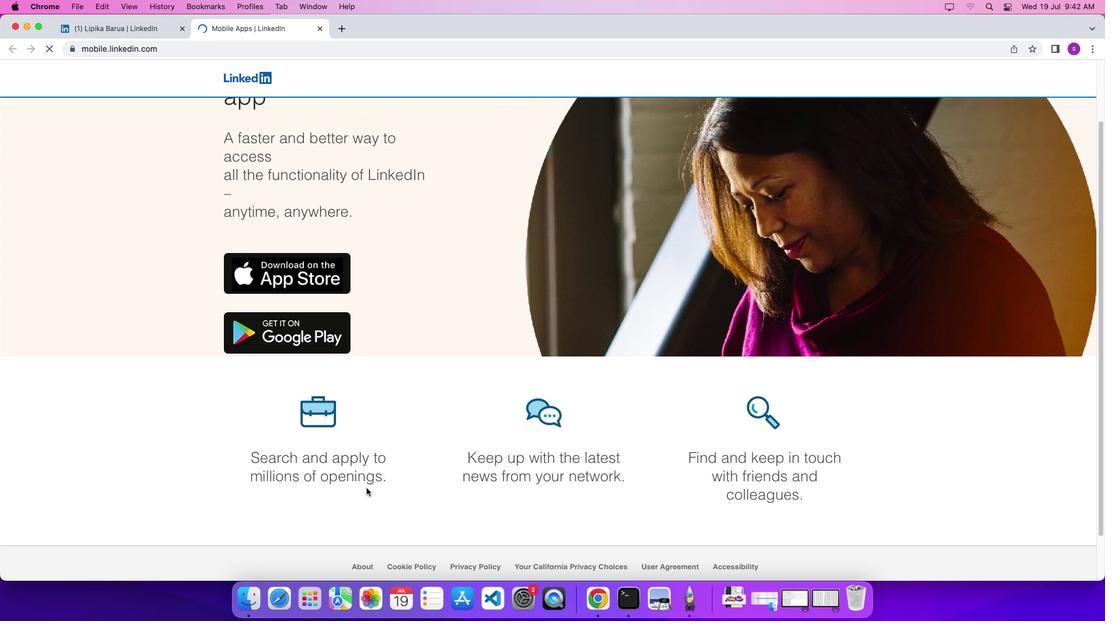 
Action: Mouse scrolled (366, 488) with delta (0, 6)
Screenshot: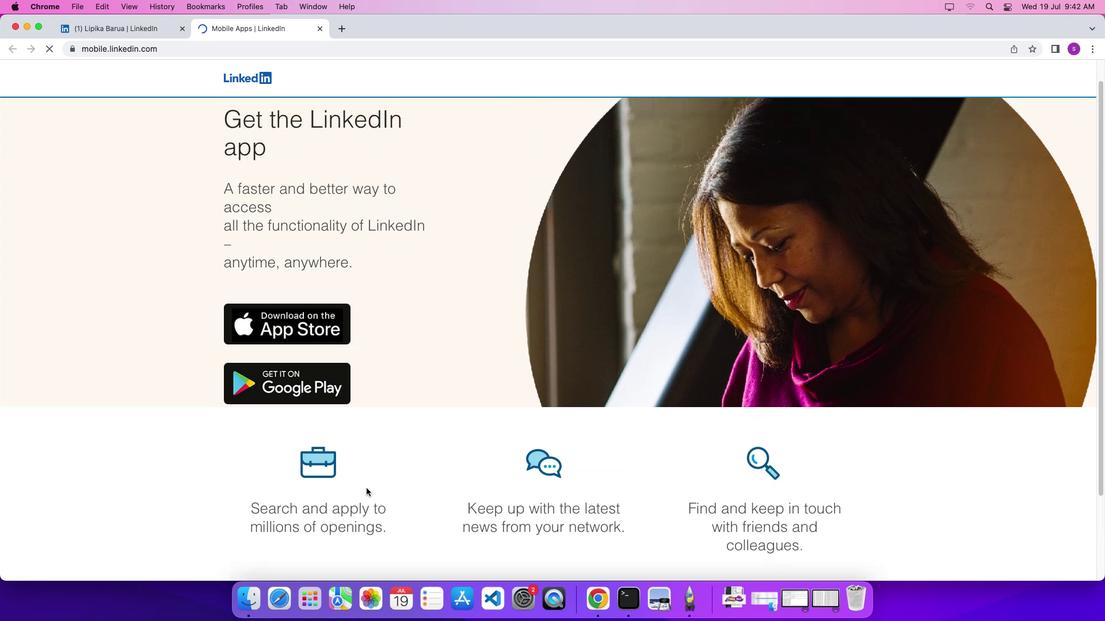 
Action: Mouse scrolled (366, 488) with delta (0, 8)
Screenshot: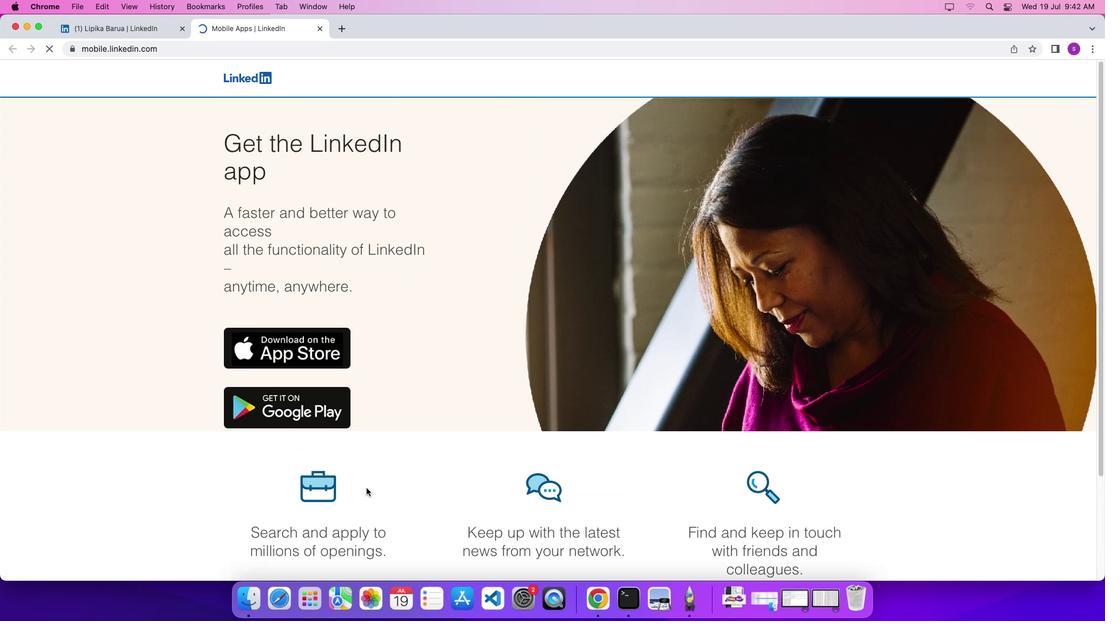 
